 Task: Delete the 'brothers' folder in Microsoft Outlook.
Action: Mouse moved to (24, 99)
Screenshot: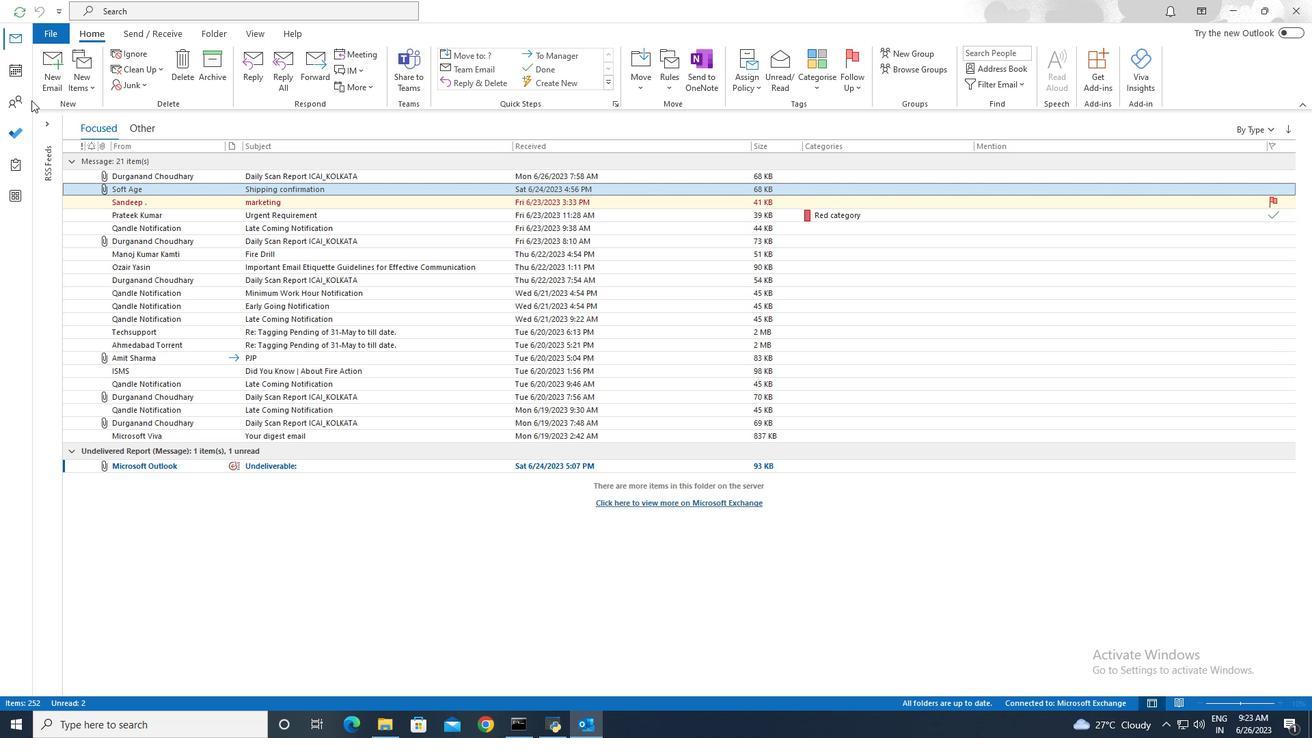 
Action: Mouse pressed left at (24, 99)
Screenshot: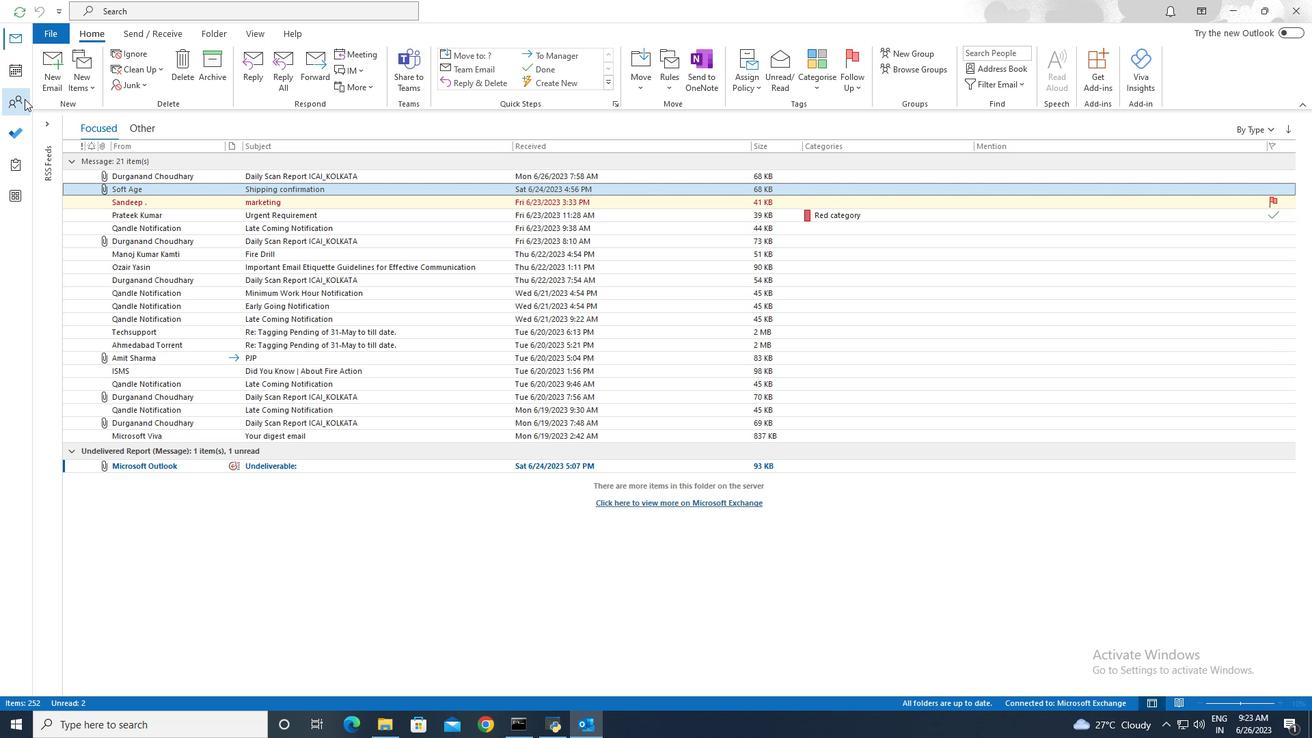 
Action: Mouse moved to (201, 34)
Screenshot: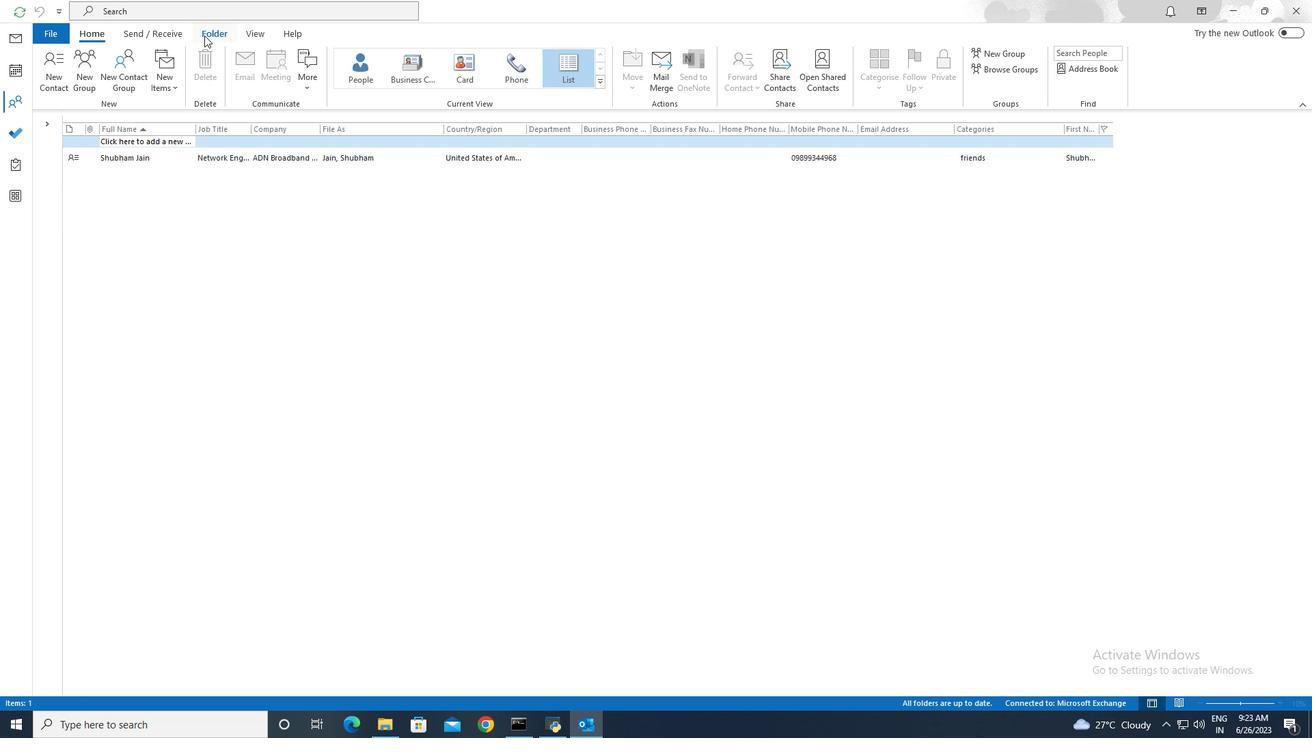 
Action: Mouse pressed left at (201, 34)
Screenshot: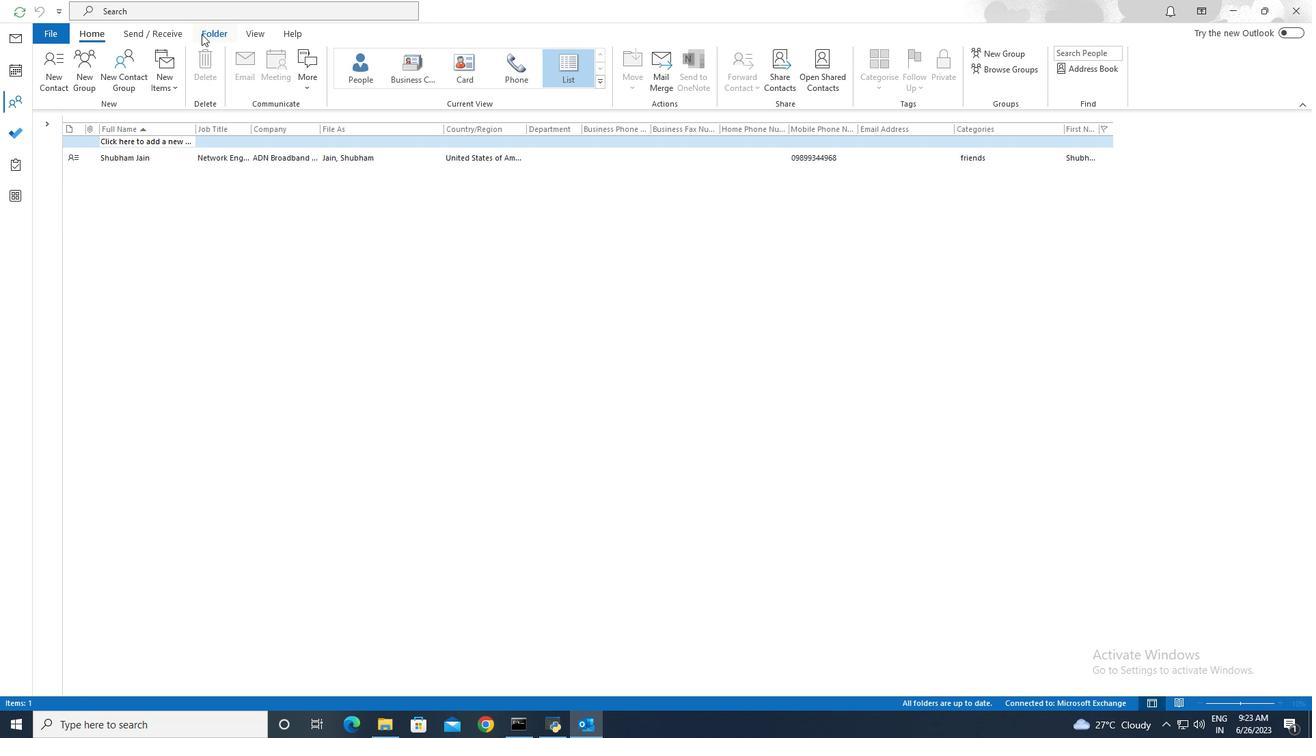 
Action: Mouse moved to (159, 83)
Screenshot: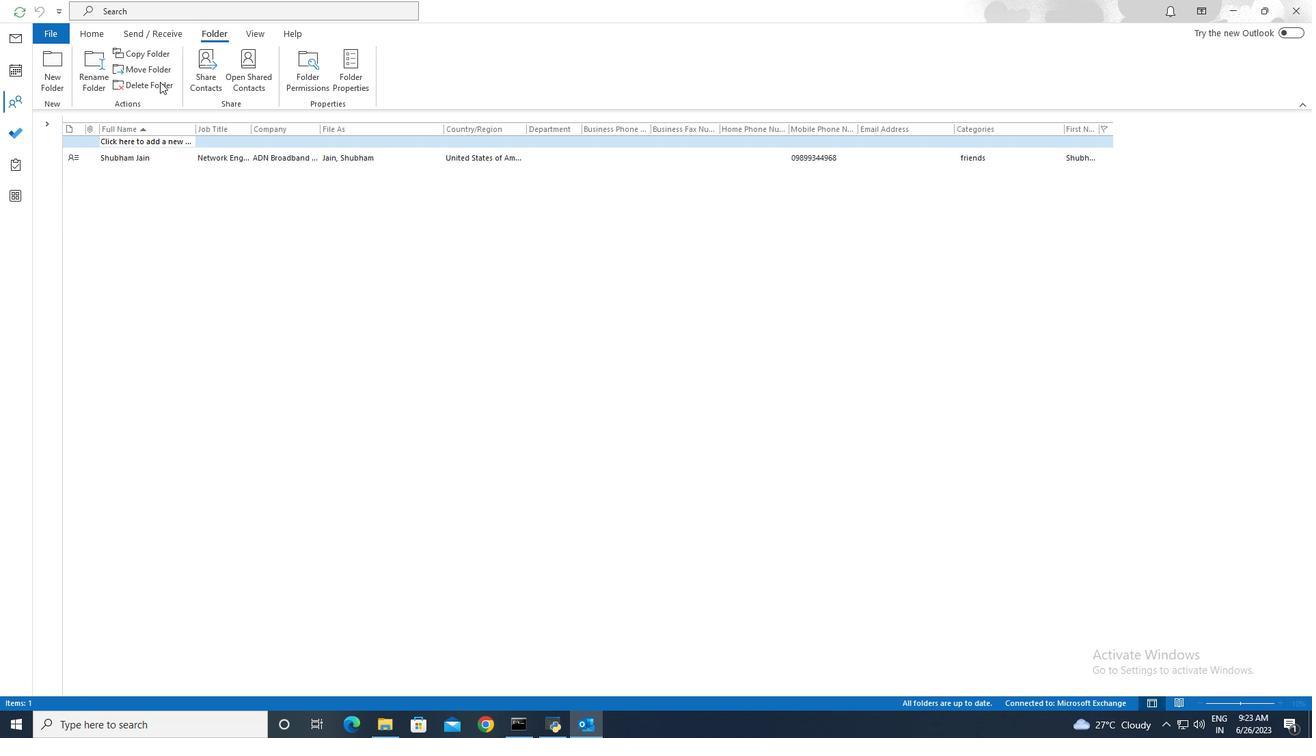 
Action: Mouse pressed left at (159, 83)
Screenshot: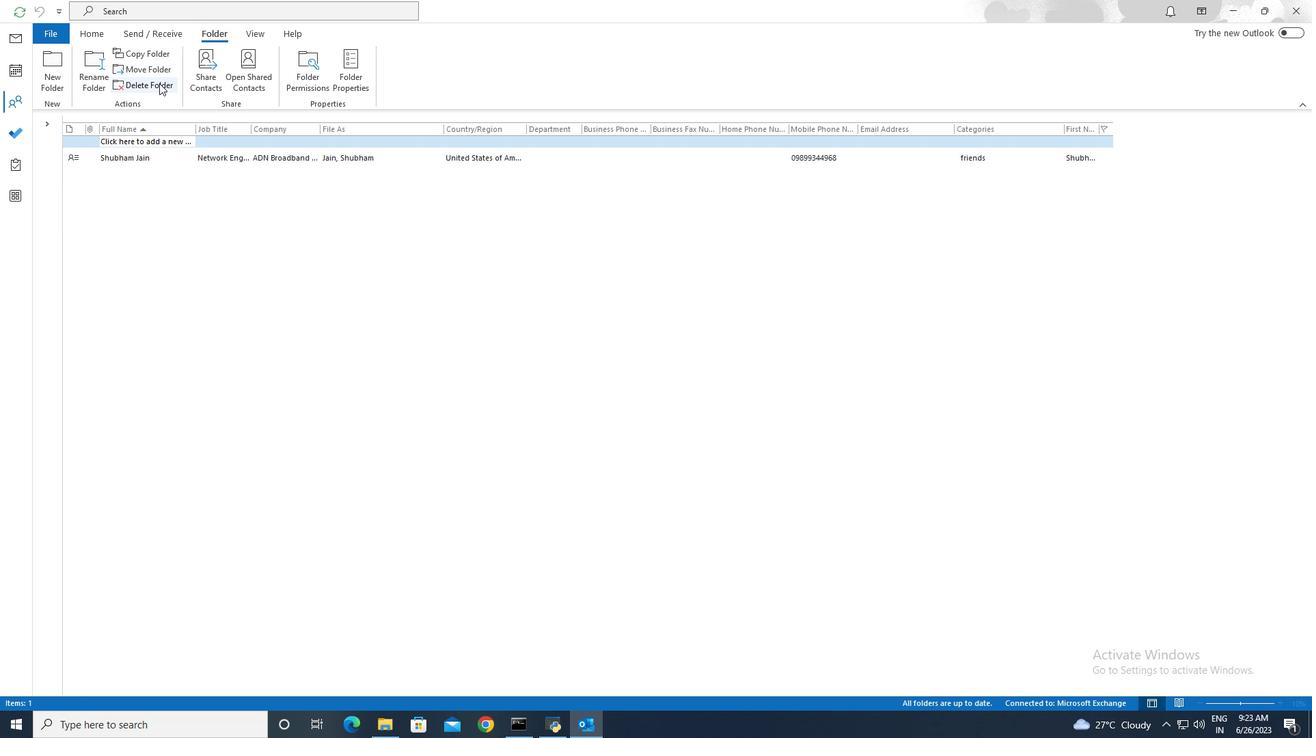 
Action: Mouse moved to (633, 397)
Screenshot: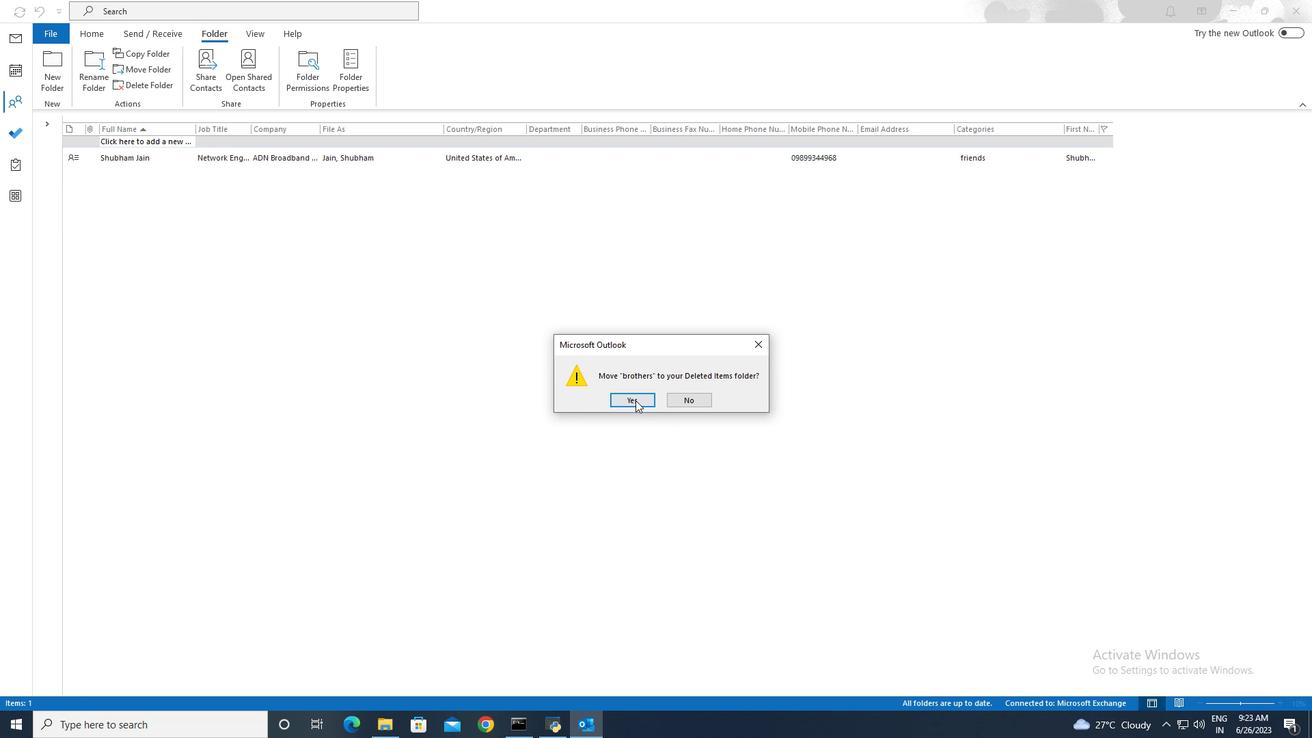 
Action: Mouse pressed left at (633, 397)
Screenshot: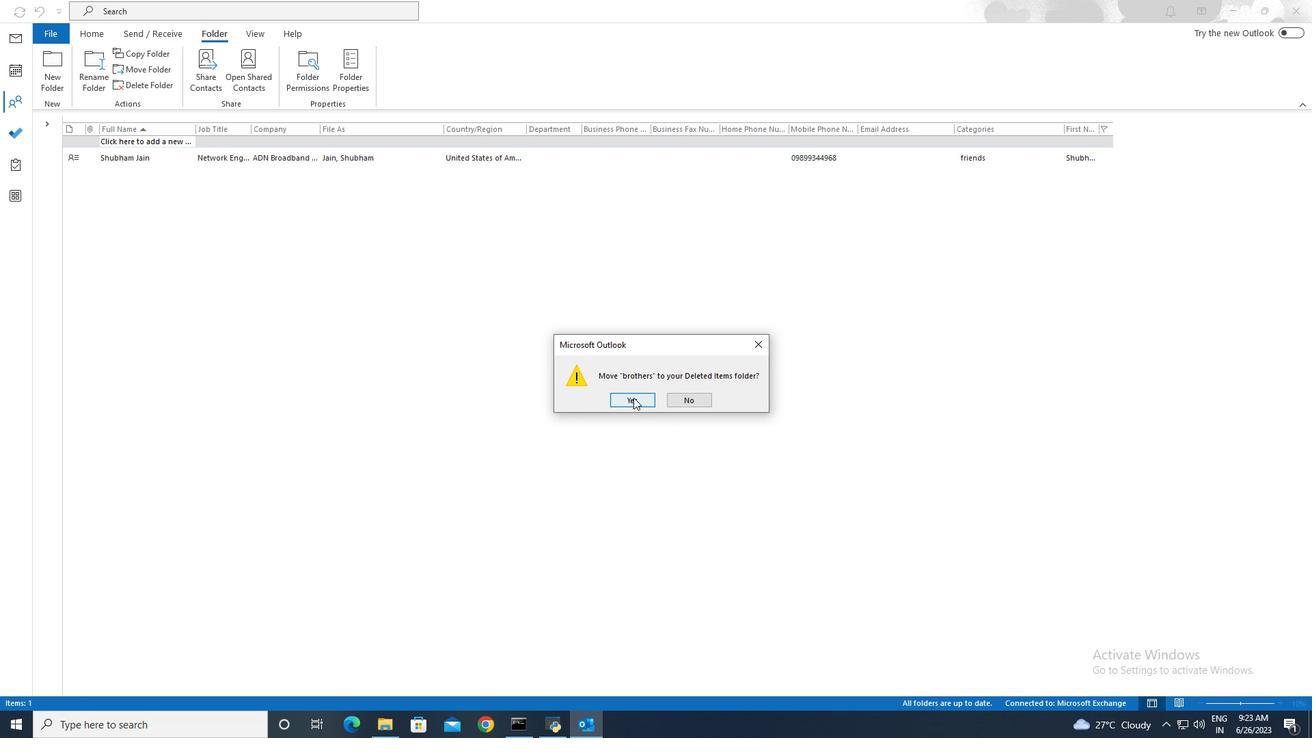 
